 Task: Add a signature Delaney King containing 'Have a safe and happy holiday, Delaney King' to email address softage.1@softage.net and add a folder Intellectual property
Action: Mouse moved to (863, 175)
Screenshot: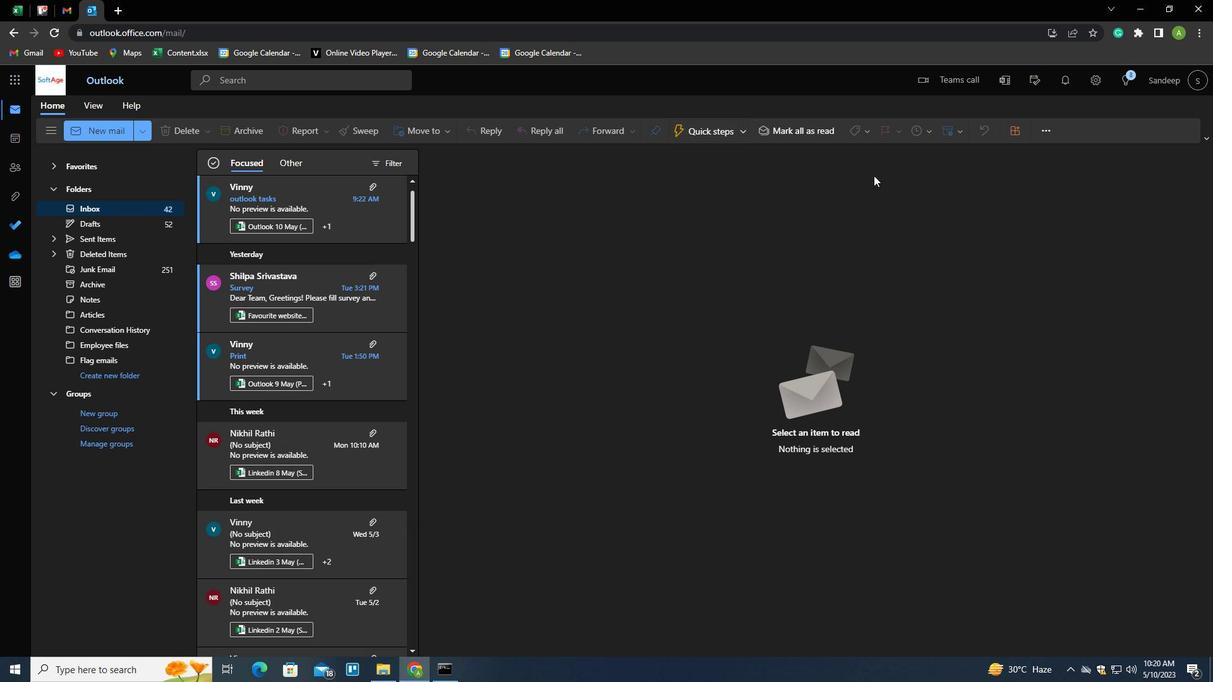 
Action: Key pressed n
Screenshot: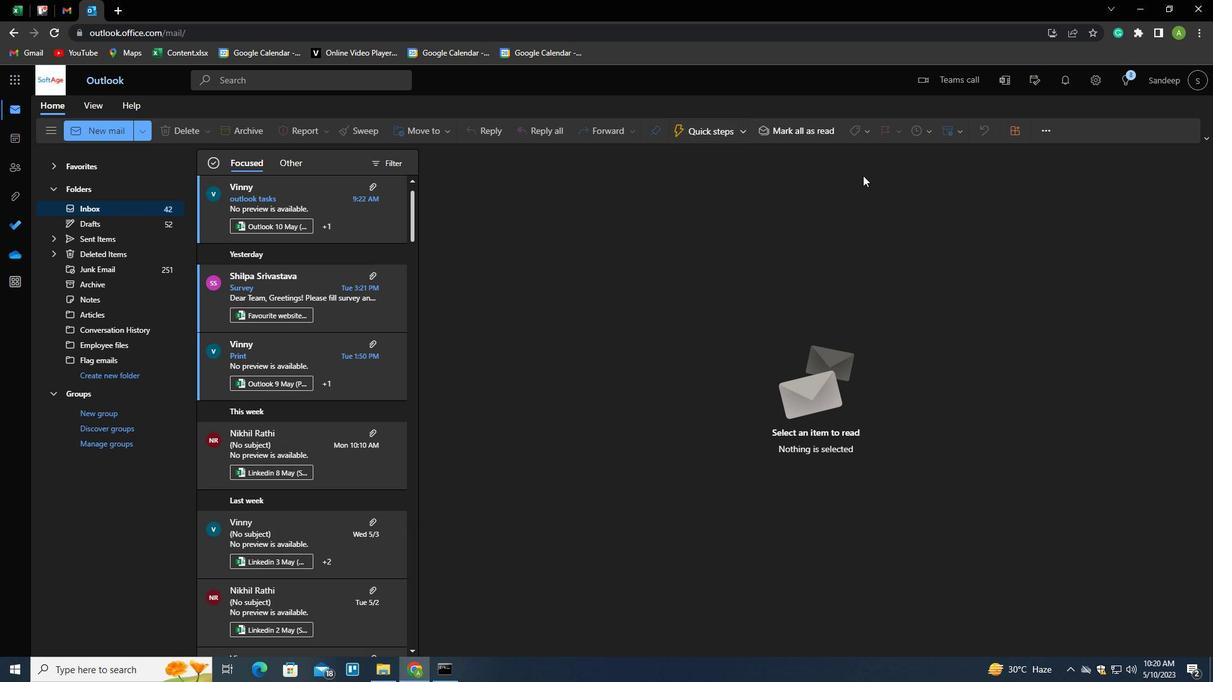 
Action: Mouse moved to (850, 128)
Screenshot: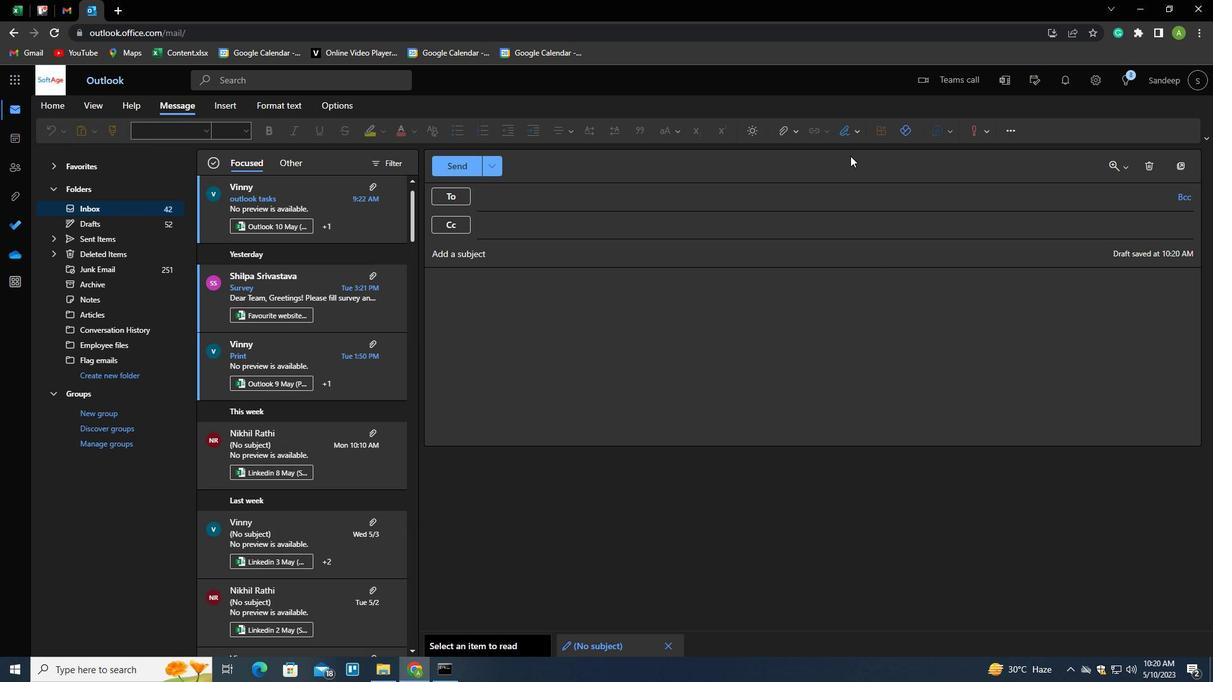 
Action: Mouse pressed left at (850, 128)
Screenshot: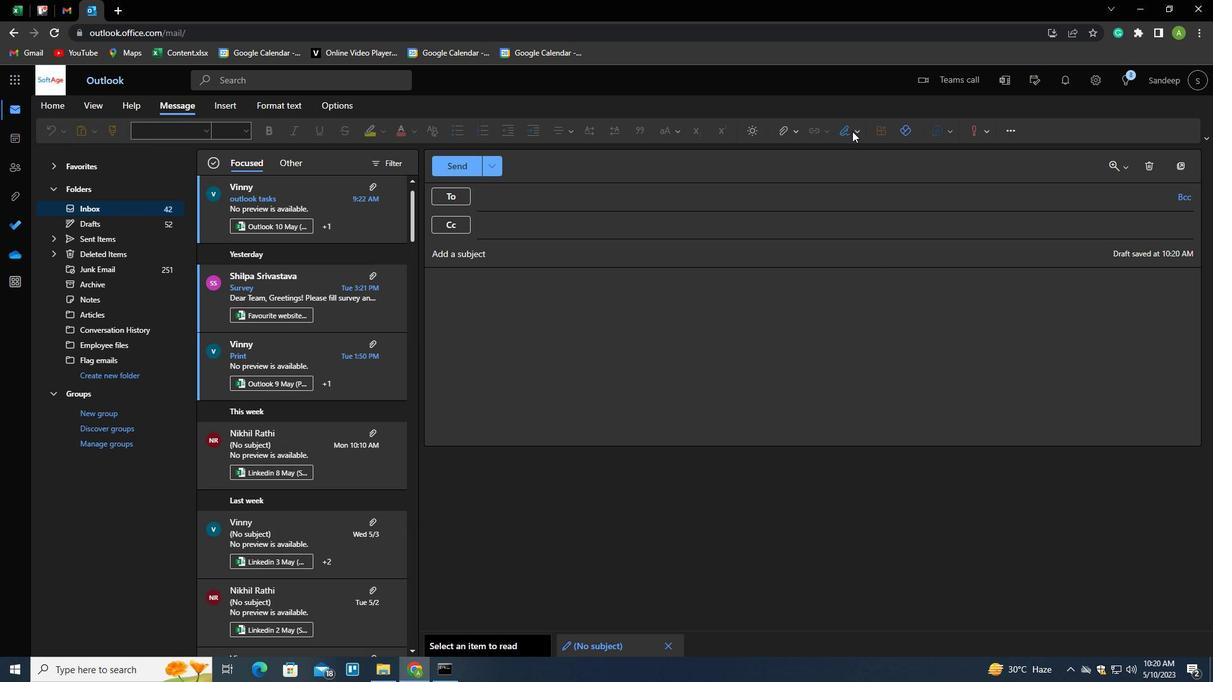 
Action: Mouse moved to (834, 154)
Screenshot: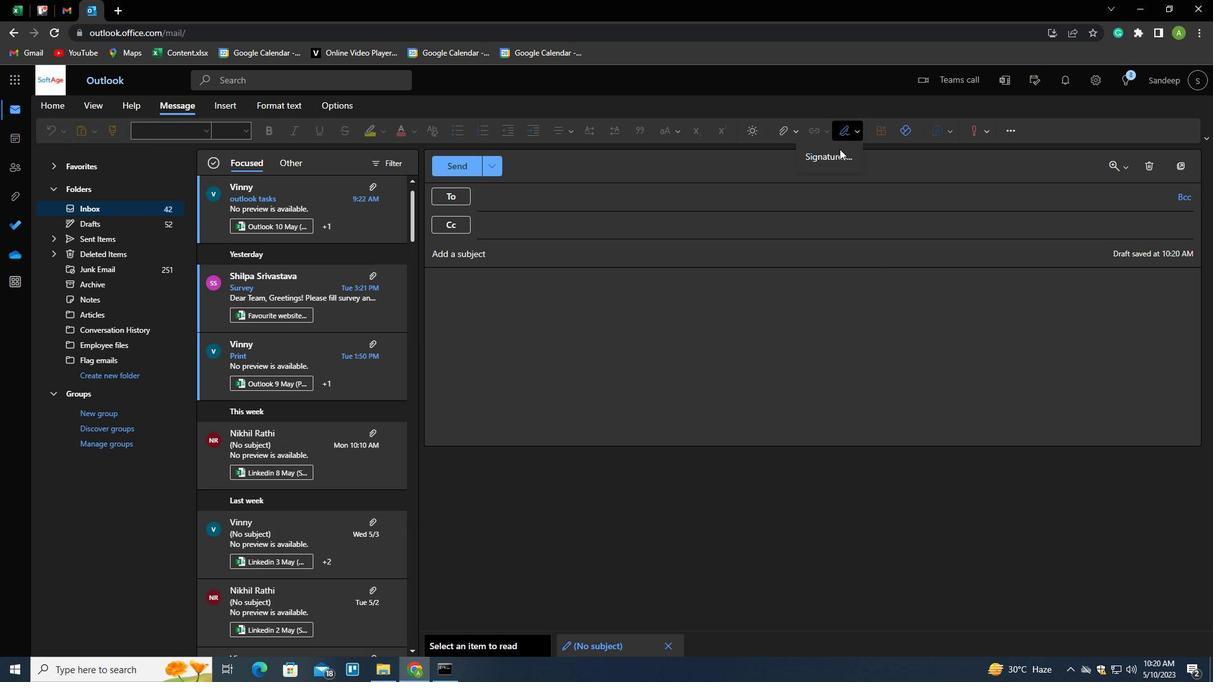 
Action: Mouse pressed left at (834, 154)
Screenshot: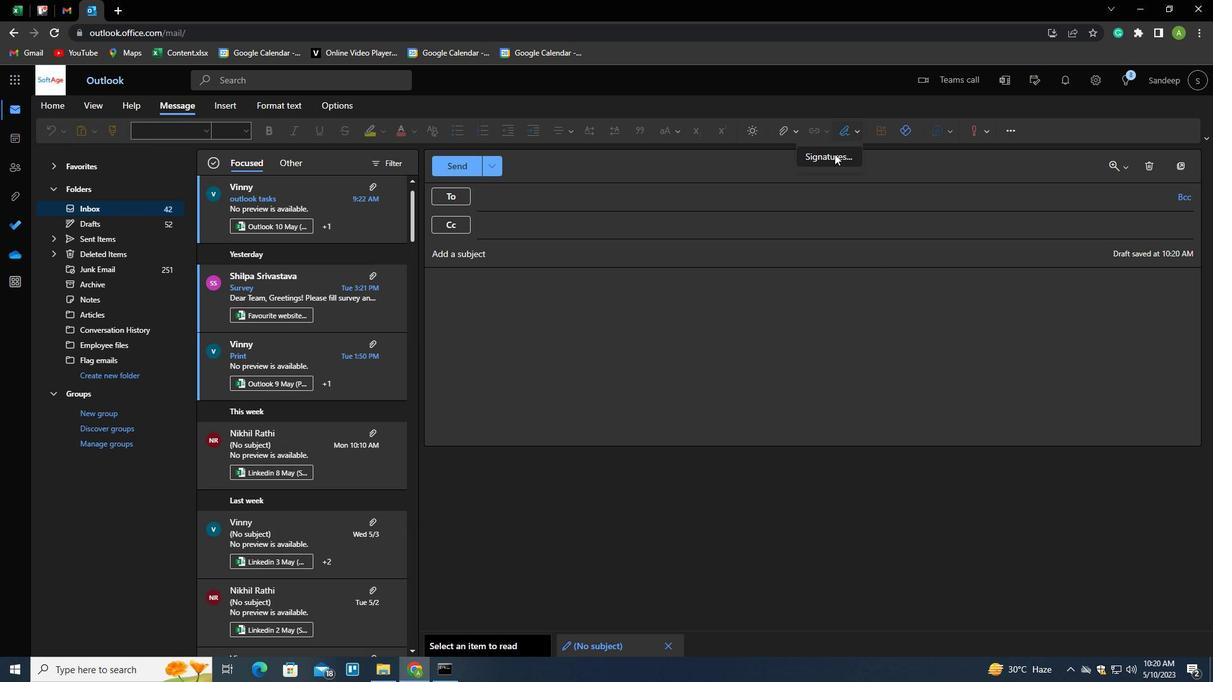 
Action: Mouse moved to (707, 234)
Screenshot: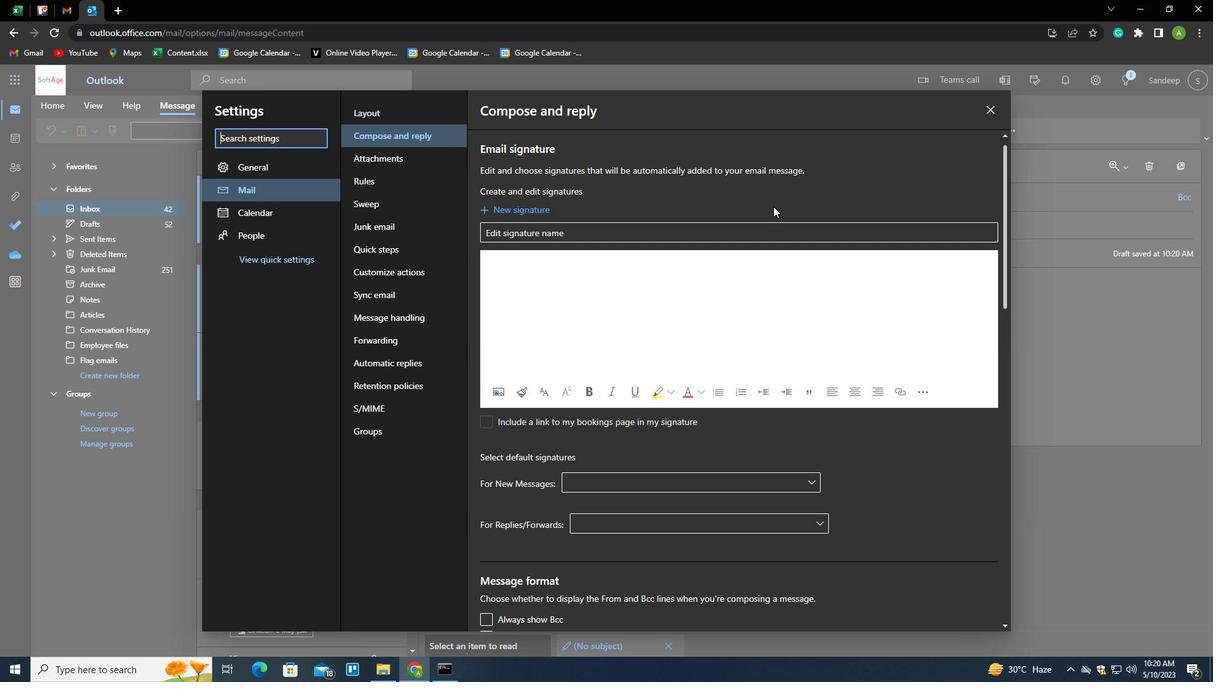 
Action: Mouse pressed left at (707, 234)
Screenshot: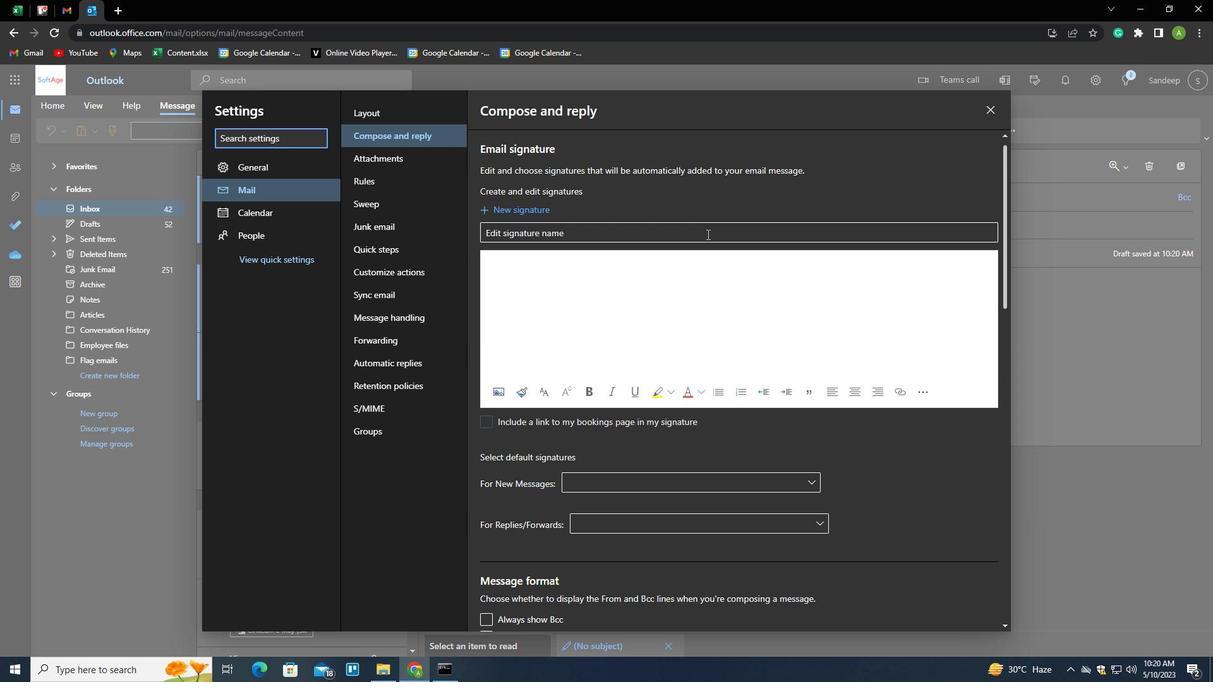 
Action: Key pressed <Key.shift>DELANEY<Key.space><Key.shift>KING
Screenshot: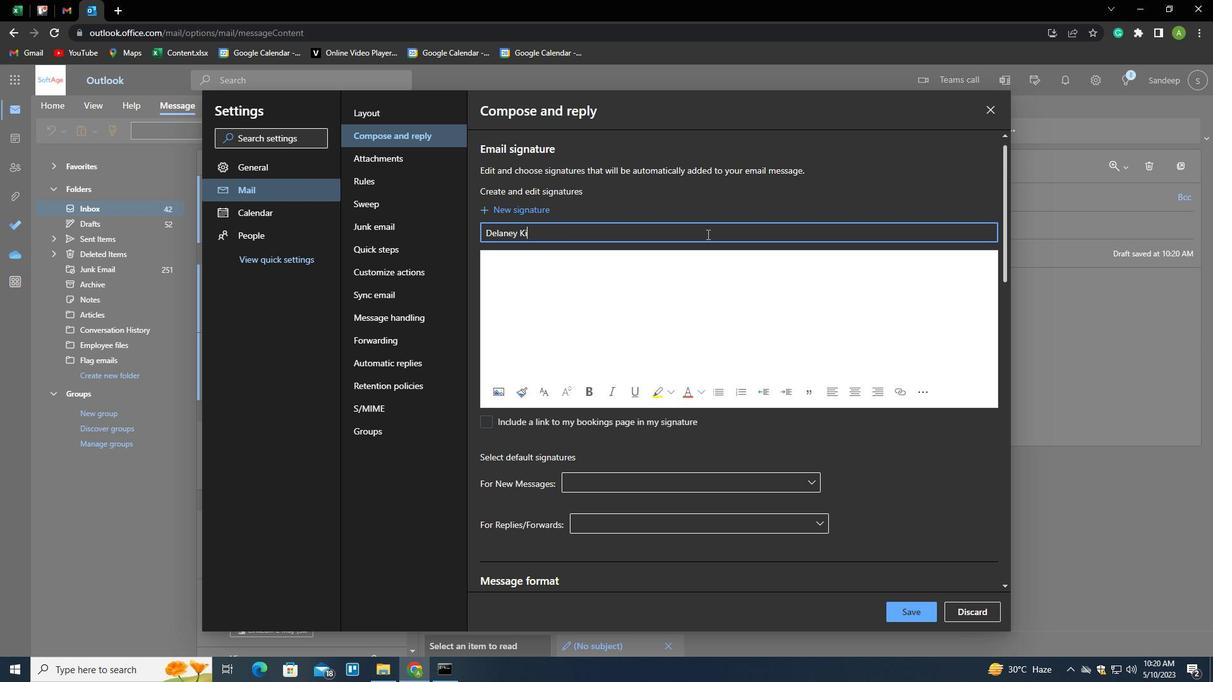 
Action: Mouse moved to (701, 273)
Screenshot: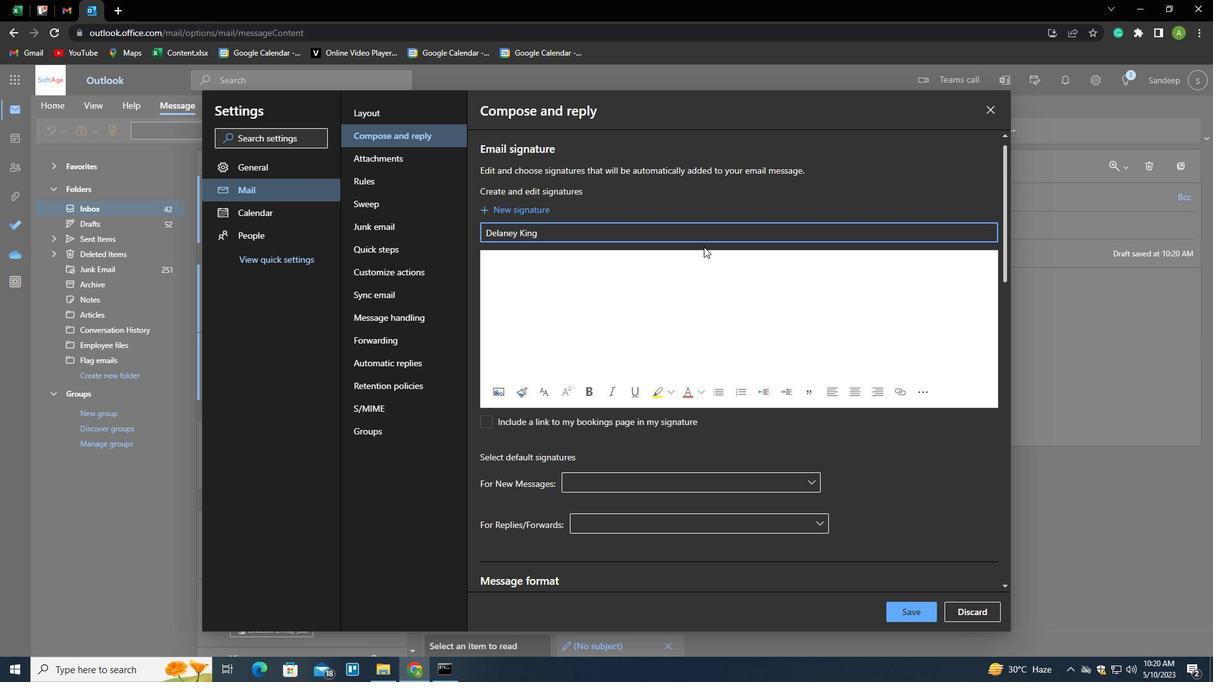 
Action: Mouse pressed left at (701, 273)
Screenshot: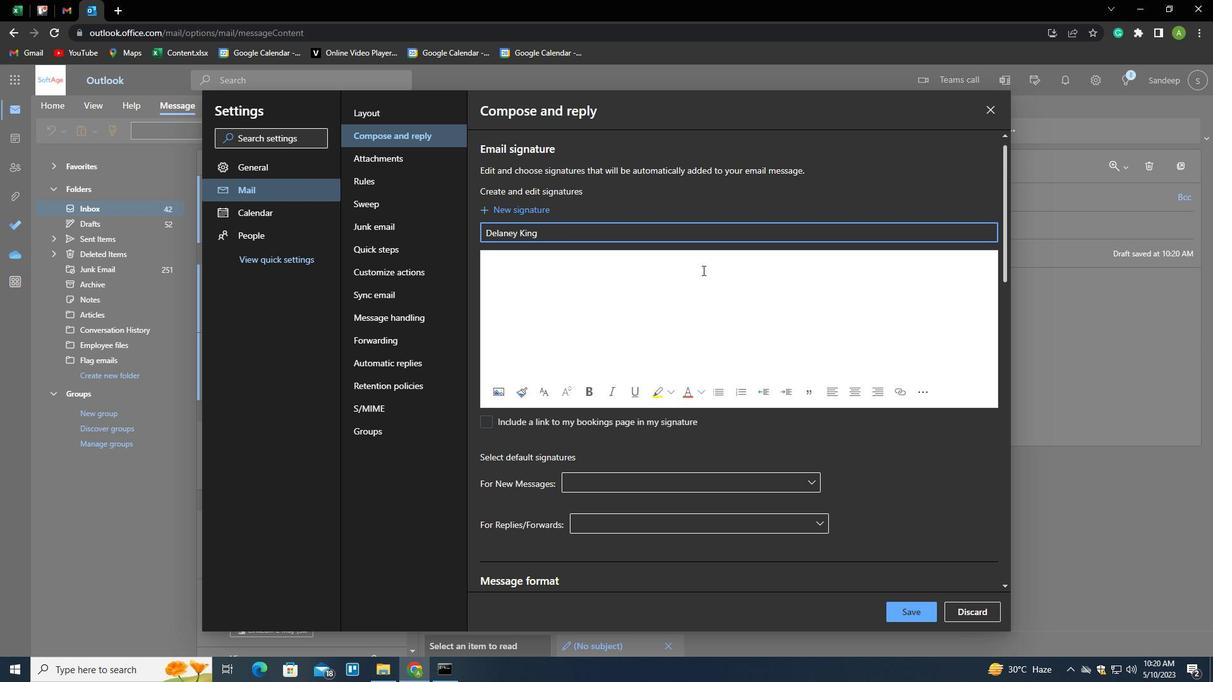 
Action: Key pressed <Key.shift>H<Key.backspace><Key.shift><Key.shift_r><Key.enter><Key.enter><Key.enter><Key.enter><Key.enter><Key.enter><Key.shift>HAN<Key.backspace>VE<Key.space>A<Key.space>SAFE<Key.space>AND<Key.space>HAPPY<Key.space>HLI<Key.backspace><Key.backspace>OLIDAY<Key.shift_r><Key.enter><Key.shift>DELANEY<Key.space><Key.shift>KING
Screenshot: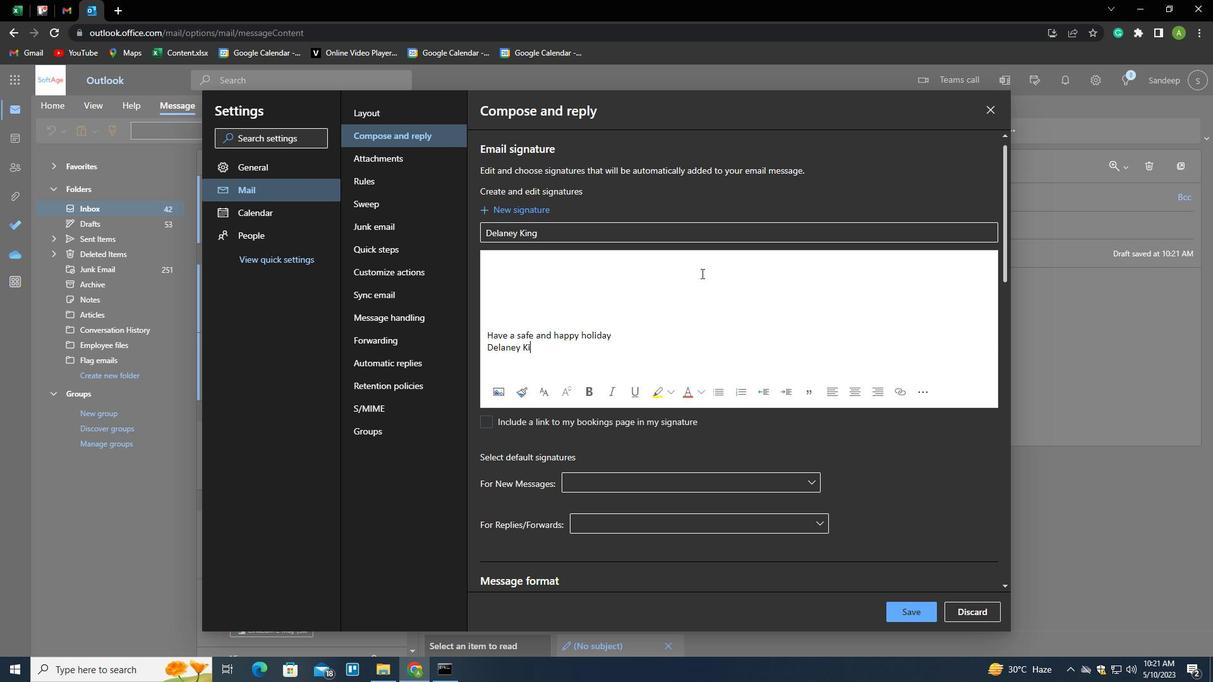 
Action: Mouse moved to (921, 611)
Screenshot: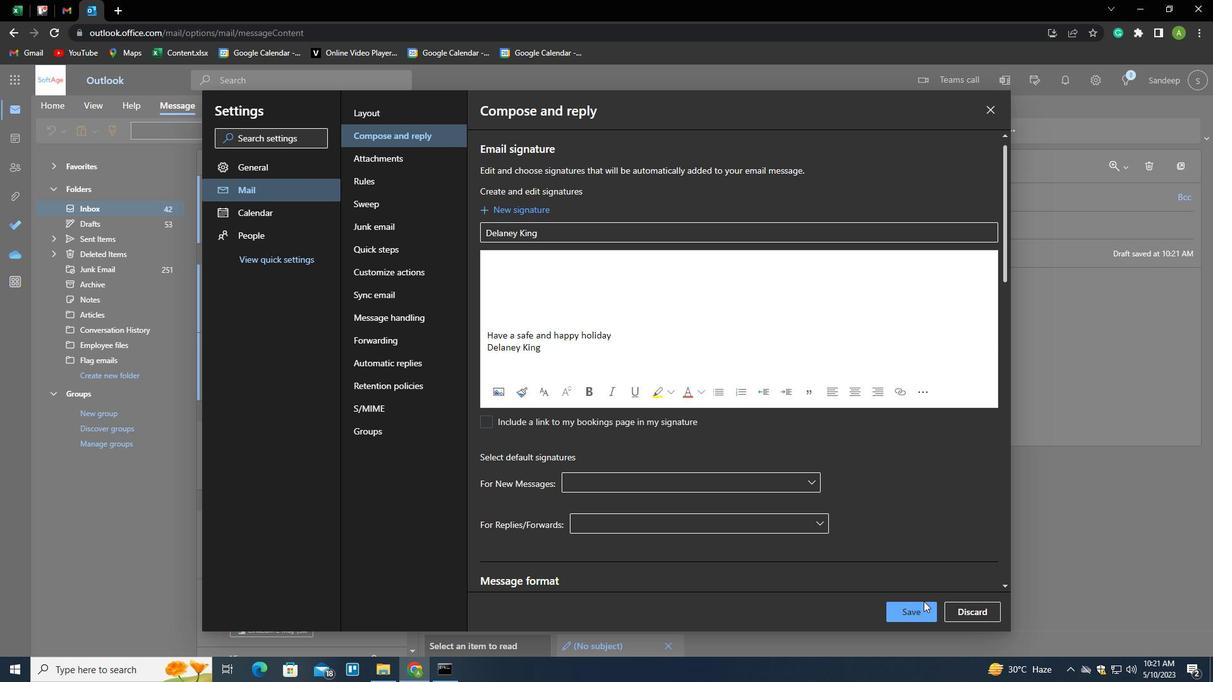 
Action: Mouse pressed left at (921, 611)
Screenshot: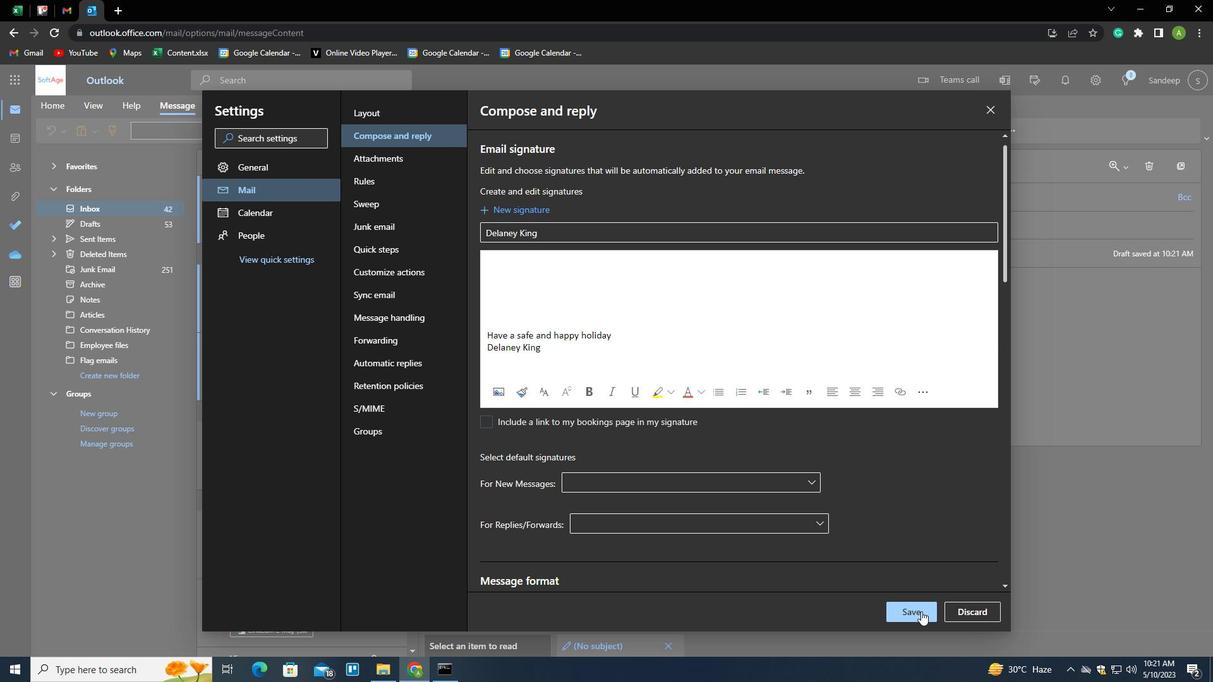 
Action: Mouse moved to (1107, 306)
Screenshot: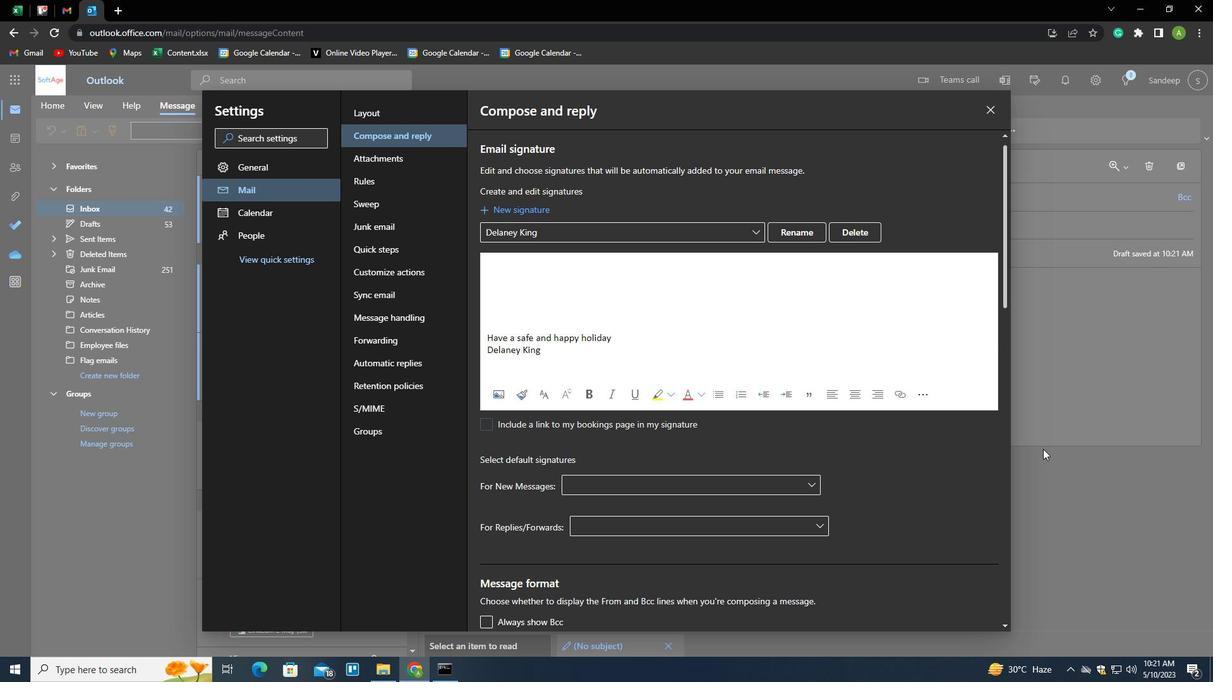 
Action: Mouse pressed left at (1107, 306)
Screenshot: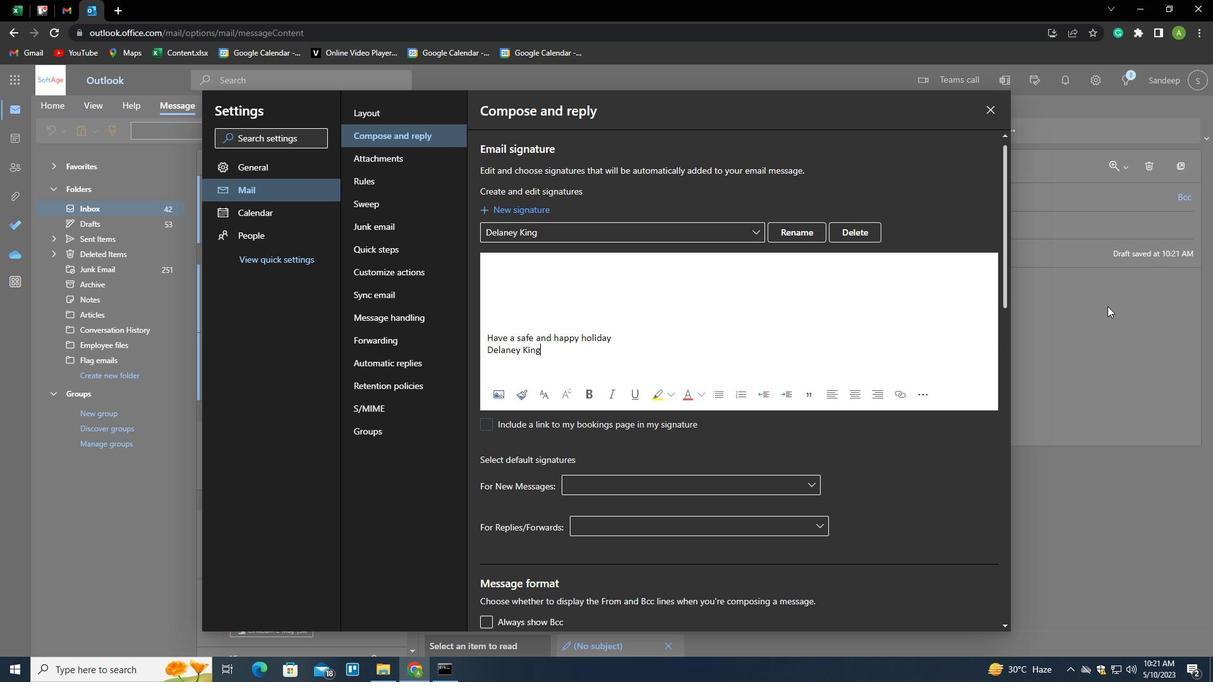 
Action: Mouse moved to (852, 132)
Screenshot: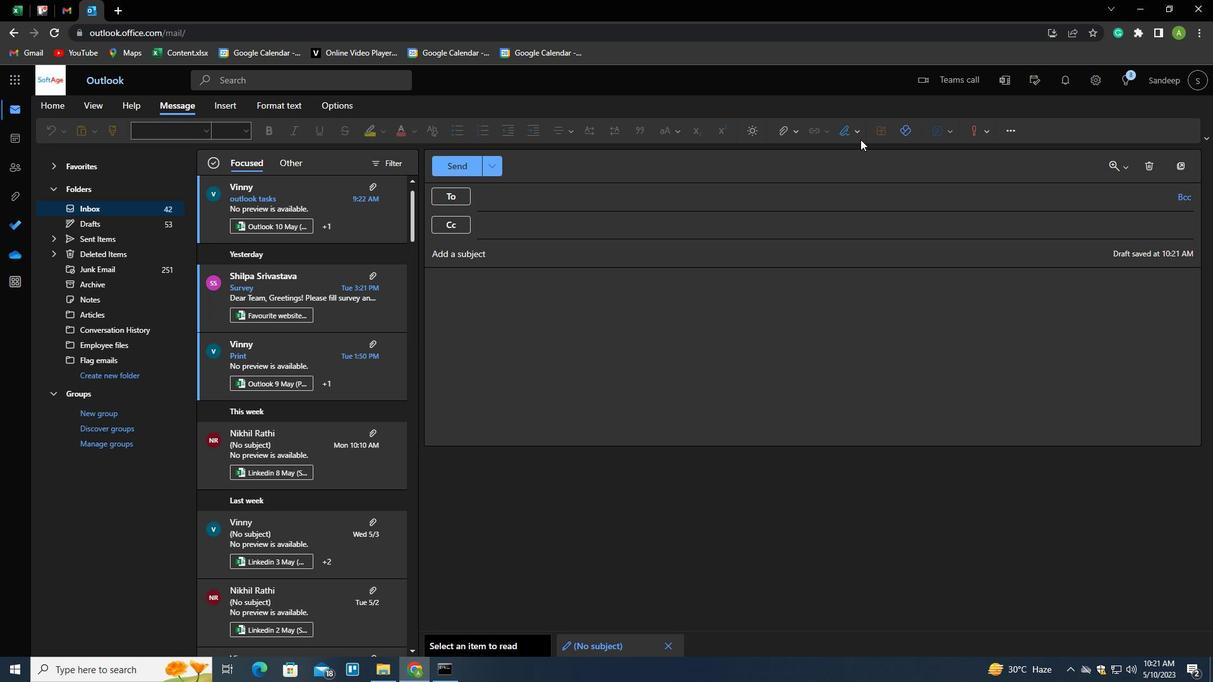 
Action: Mouse pressed left at (852, 132)
Screenshot: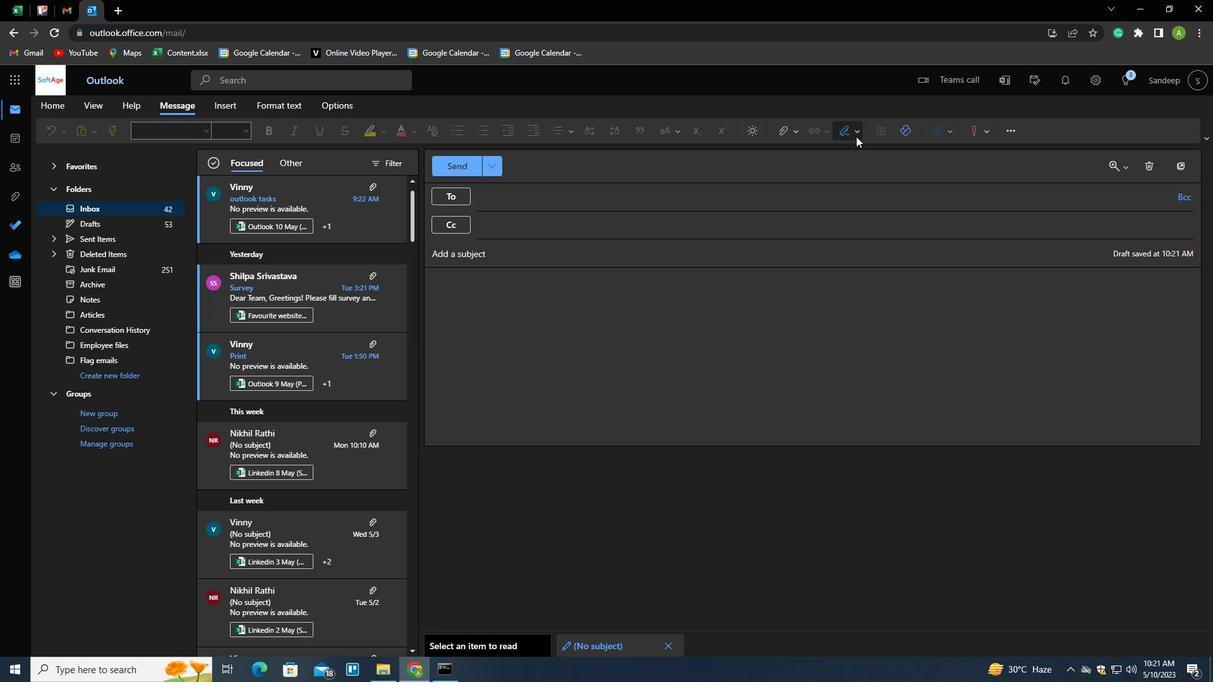 
Action: Mouse moved to (838, 155)
Screenshot: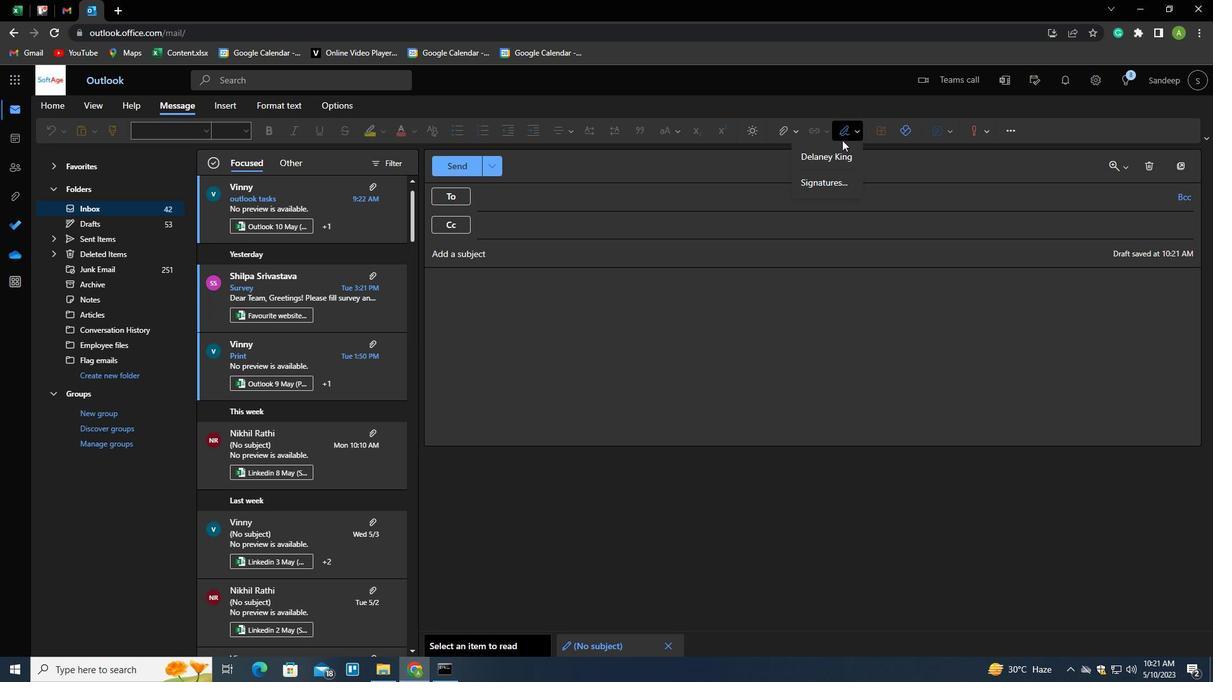 
Action: Mouse pressed left at (838, 155)
Screenshot: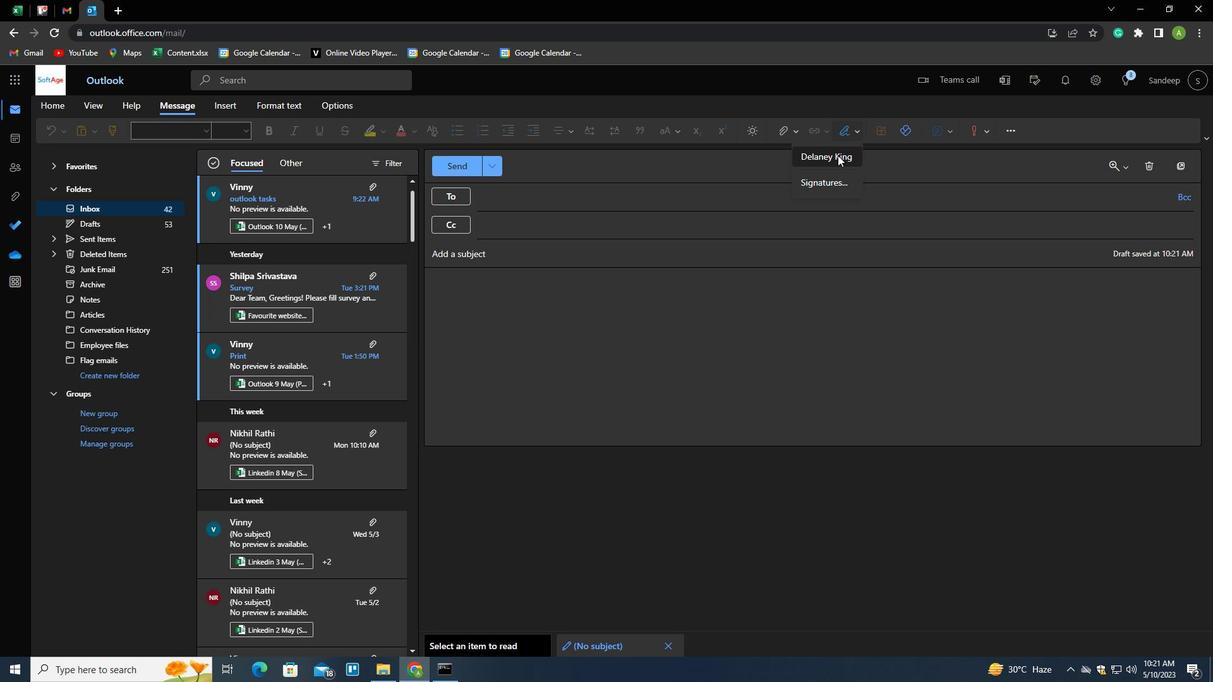 
Action: Mouse moved to (680, 197)
Screenshot: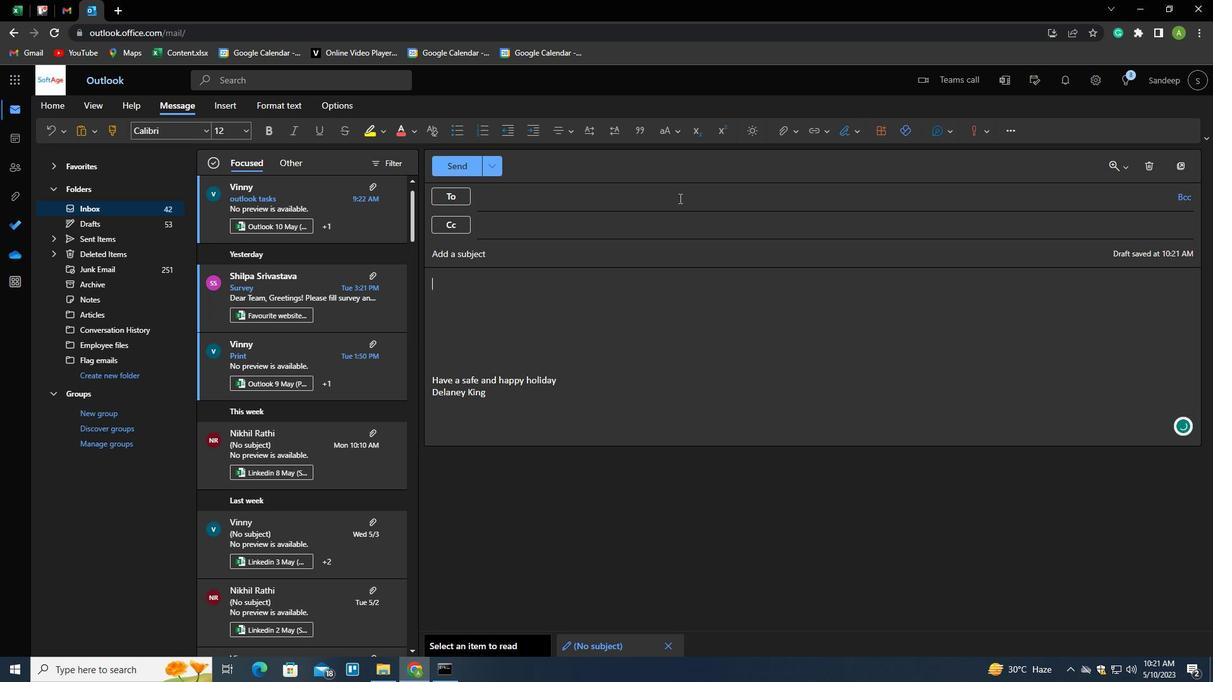 
Action: Mouse pressed left at (680, 197)
Screenshot: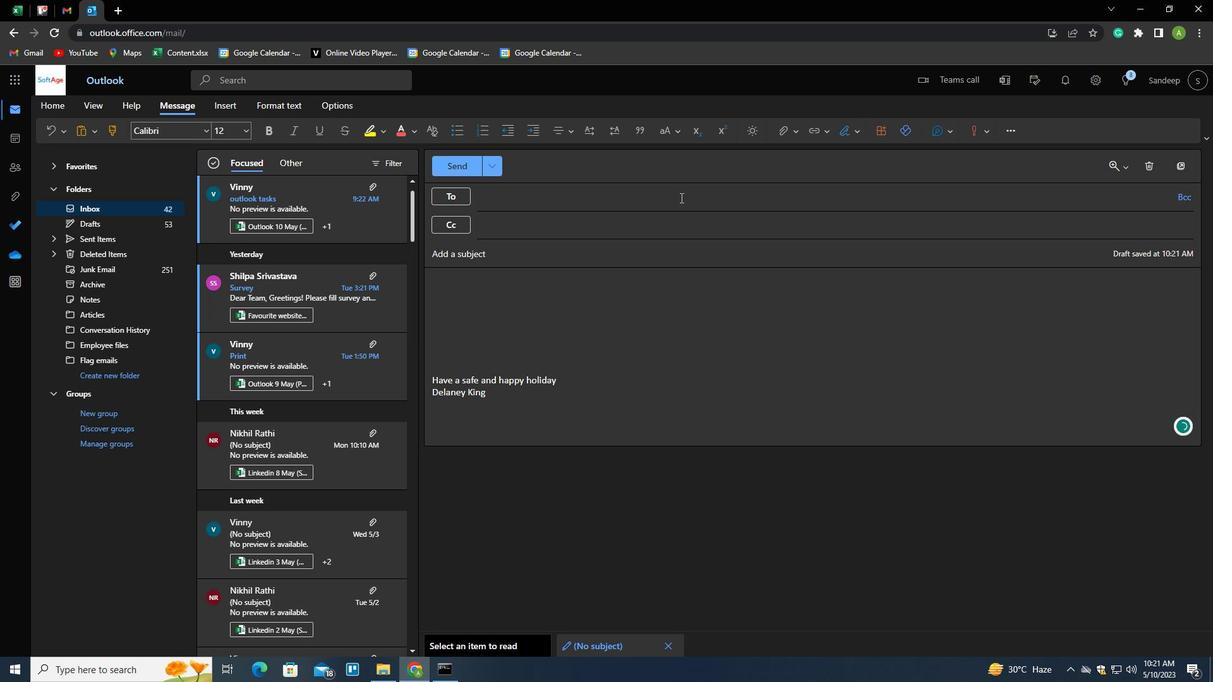 
Action: Key pressed SOFTAGE.1<Key.shift>@SOFTG<Key.backspace>AGE.NET
Screenshot: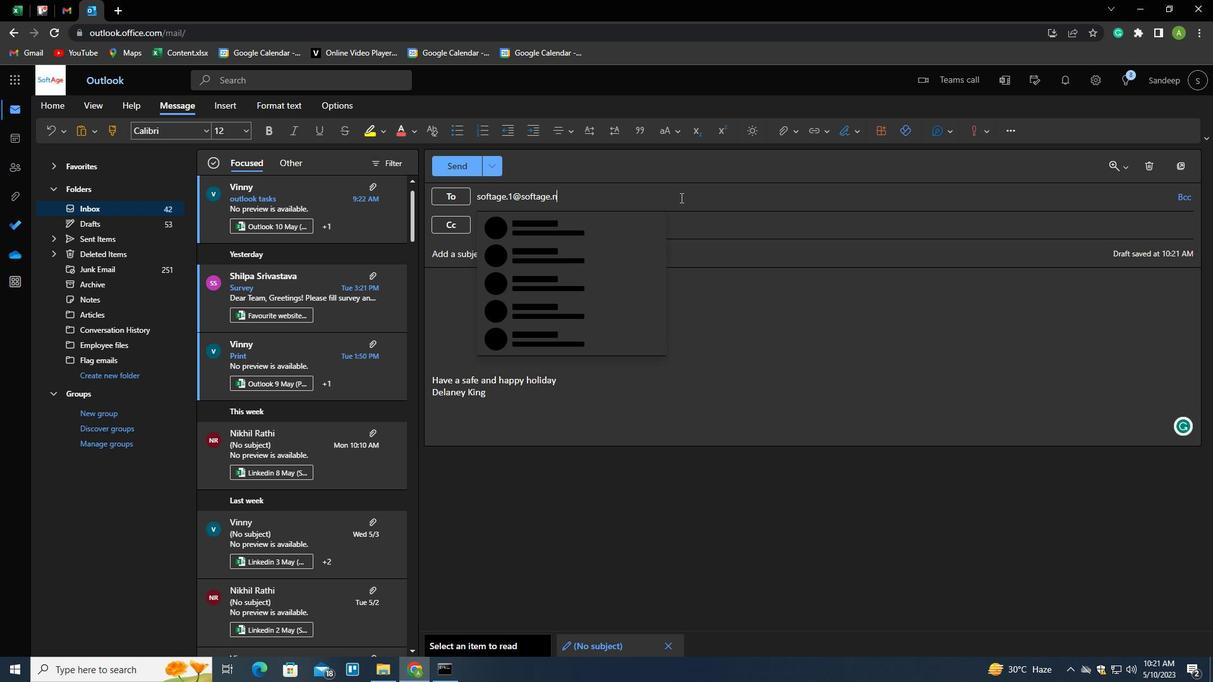 
Action: Mouse moved to (599, 218)
Screenshot: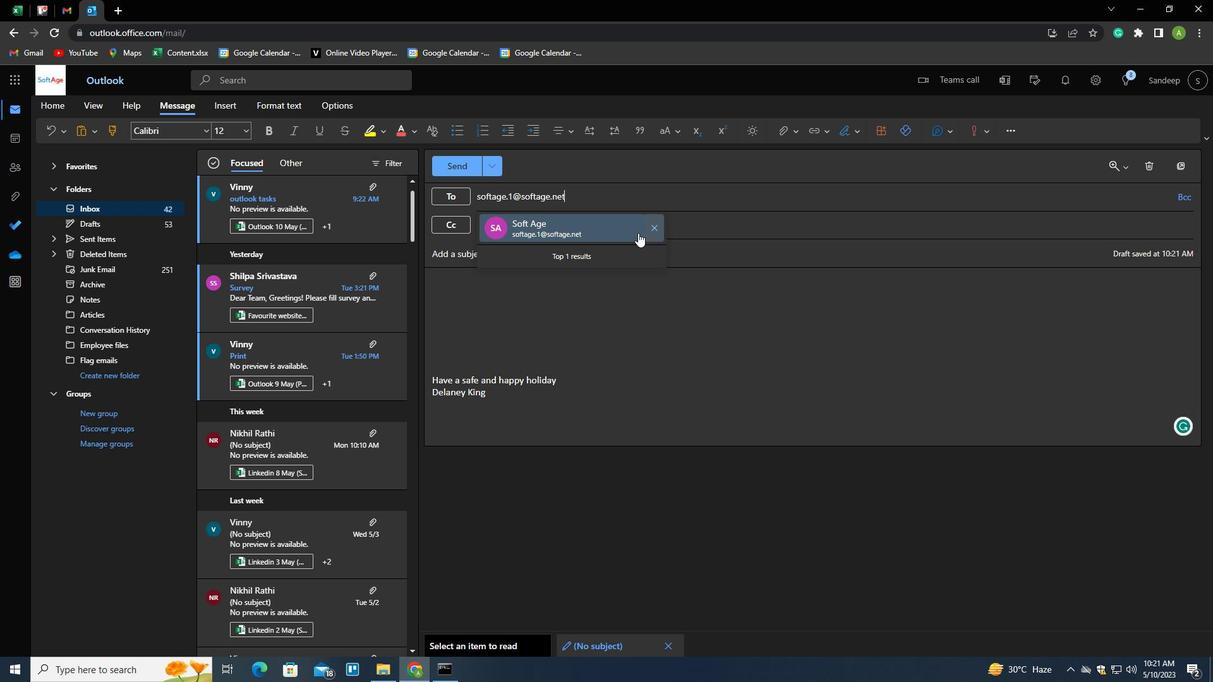 
Action: Mouse pressed left at (599, 218)
Screenshot: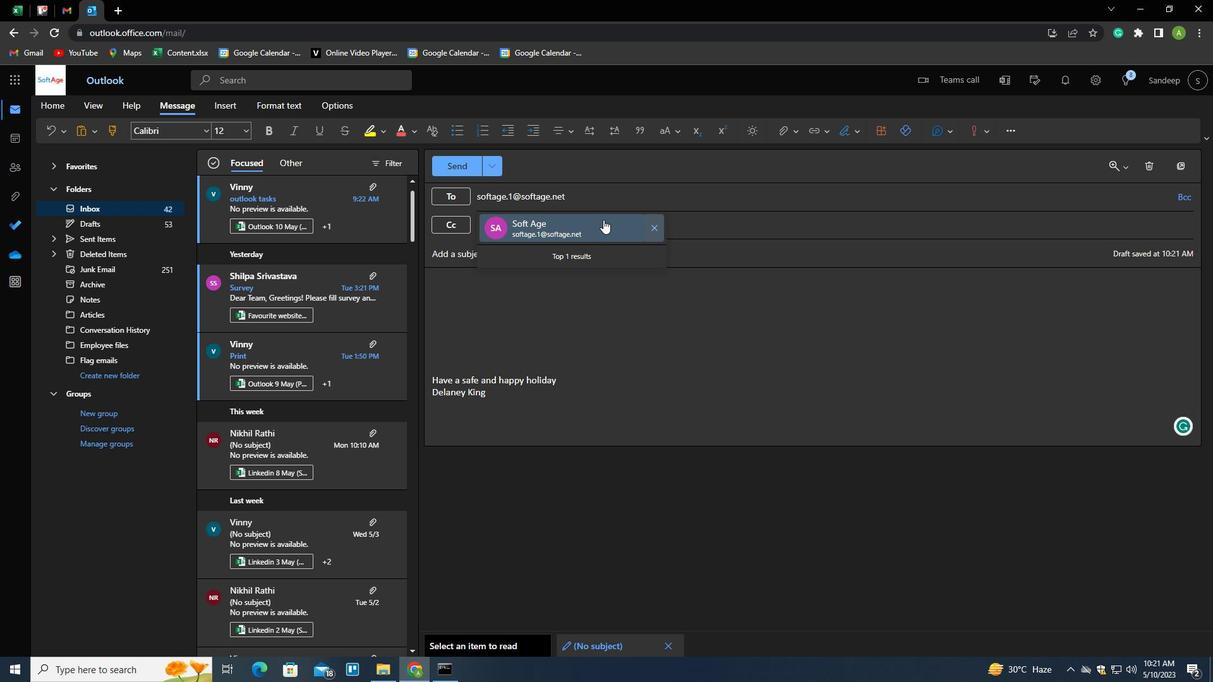 
Action: Mouse moved to (123, 374)
Screenshot: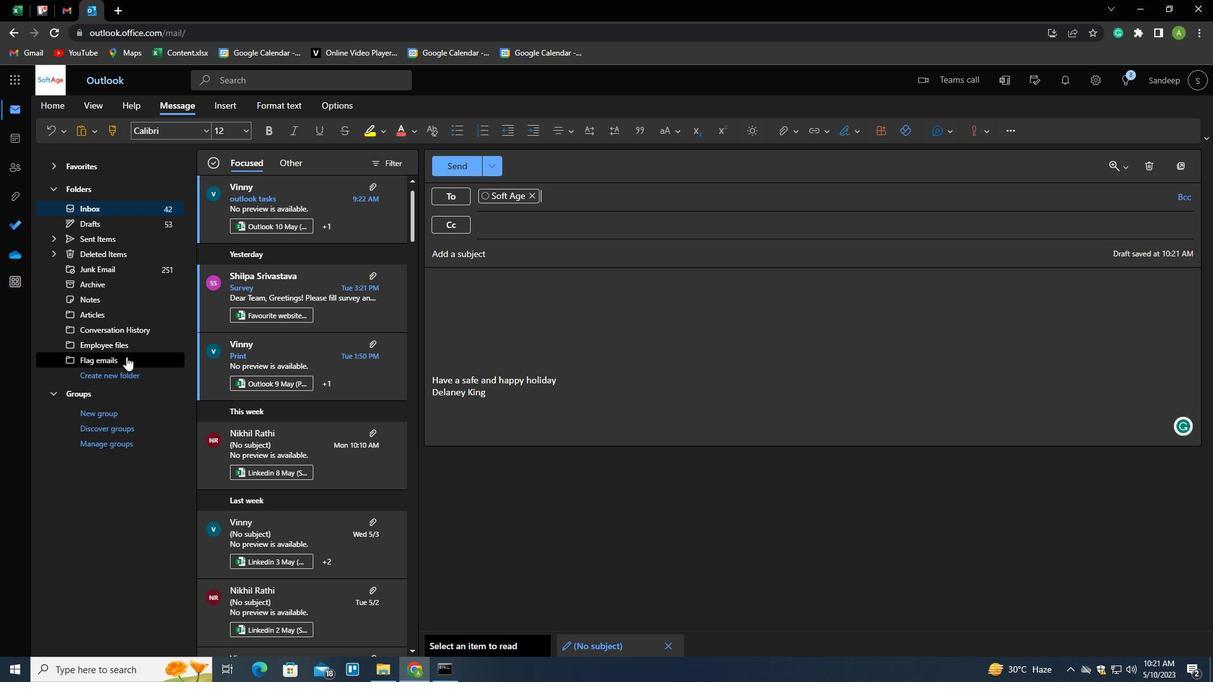 
Action: Mouse pressed left at (123, 374)
Screenshot: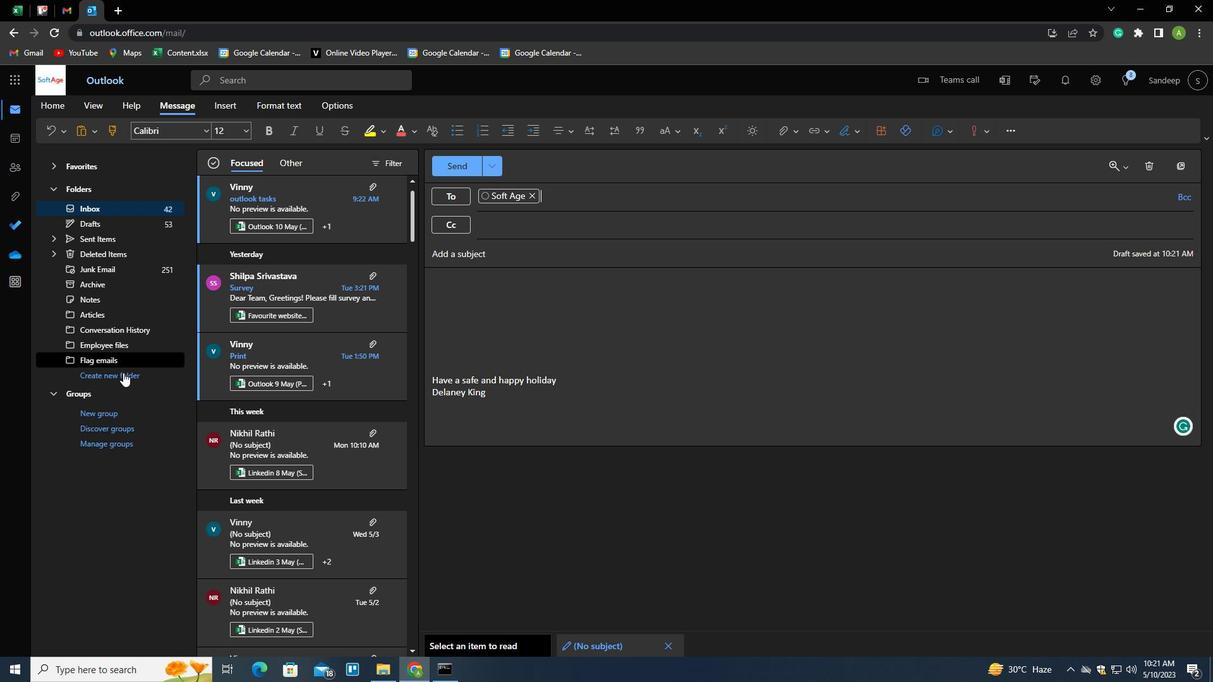 
Action: Mouse moved to (131, 381)
Screenshot: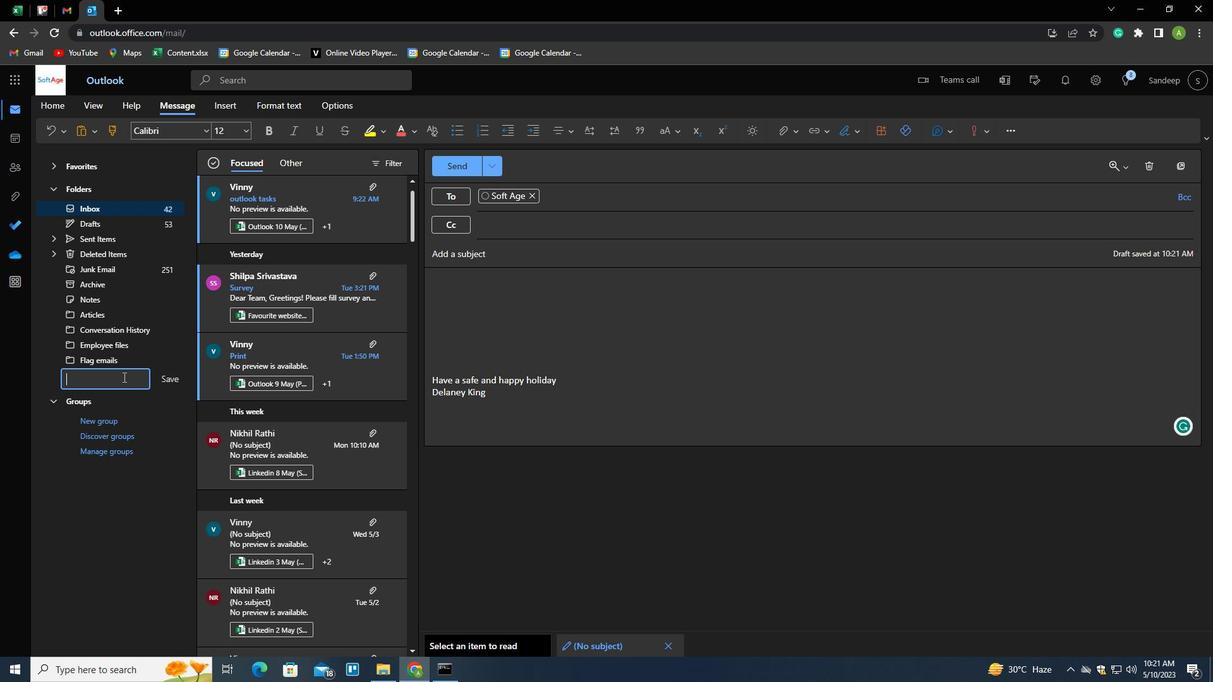 
Action: Mouse pressed left at (131, 381)
Screenshot: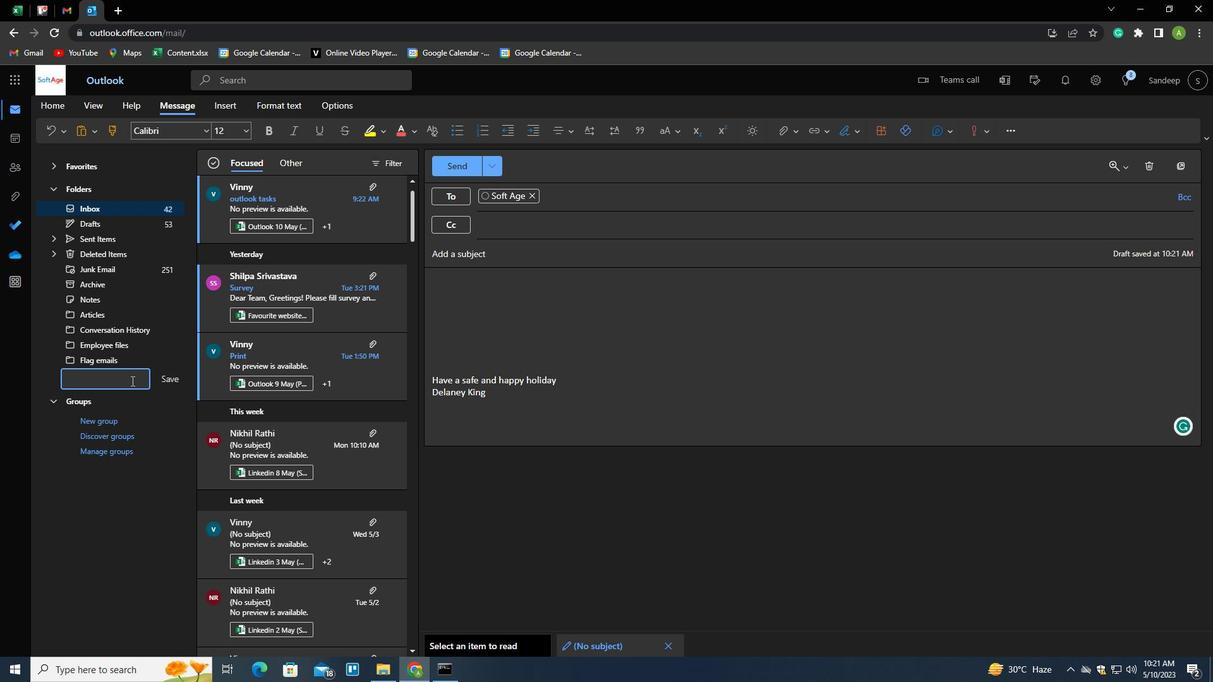 
Action: Key pressed <Key.shift><Key.shift><Key.shift><Key.shift><Key.shift><Key.shift>PROPERTY<Key.enter>
Screenshot: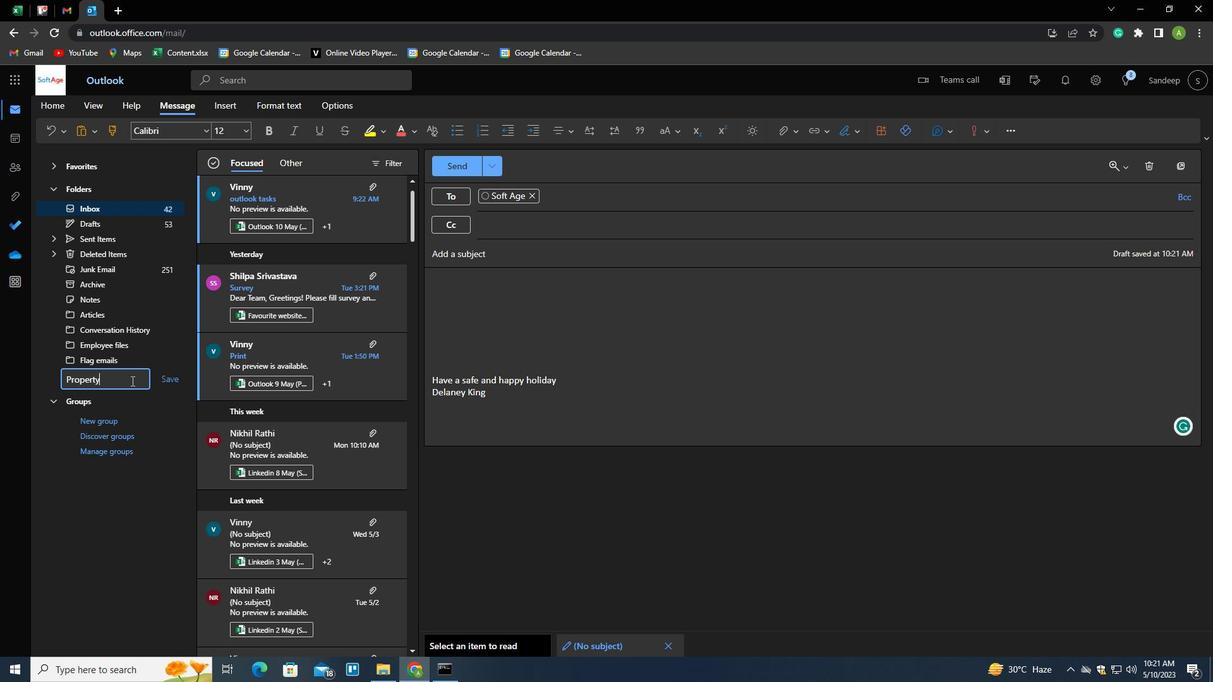 
